 Task: Create Card Training Workshop Performance Review in Board Sales Pipeline Tracking to Workspace Knowledge Management. Create Card Theater Review in Board IT Process Improvement to Workspace Knowledge Management. Create Card Team Building Event Planning in Board Public Relations Media Relations and Pitching to Workspace Knowledge Management
Action: Mouse moved to (42, 343)
Screenshot: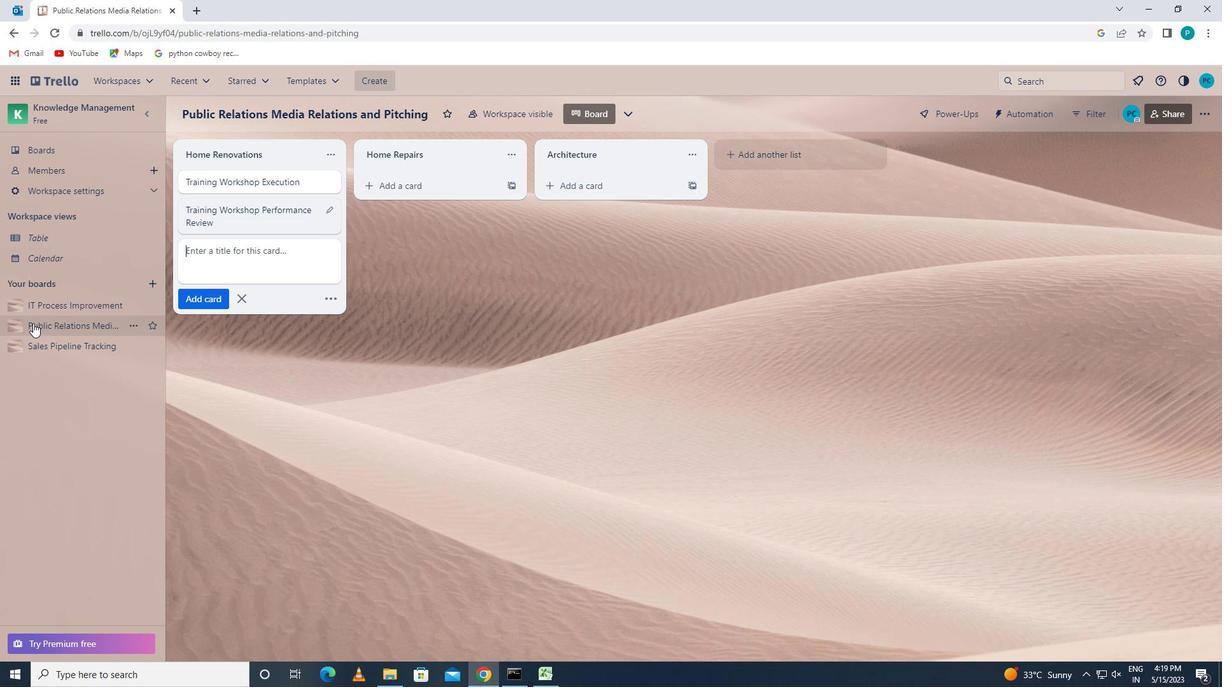 
Action: Mouse pressed left at (42, 343)
Screenshot: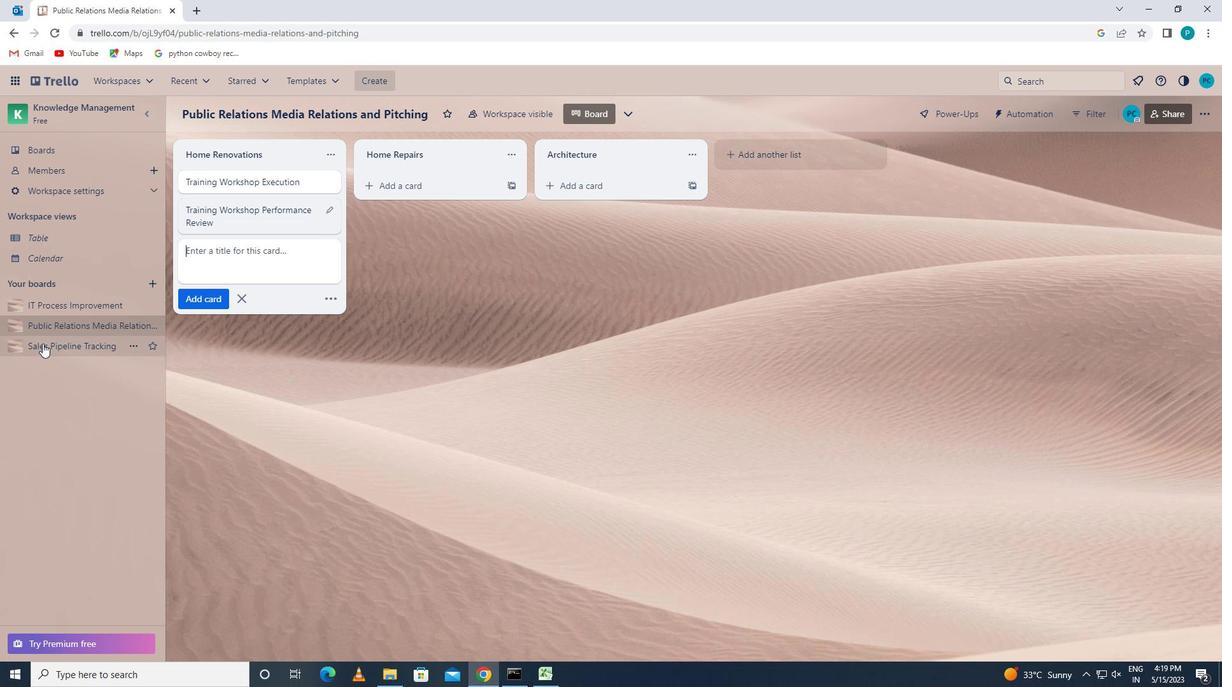 
Action: Mouse moved to (227, 247)
Screenshot: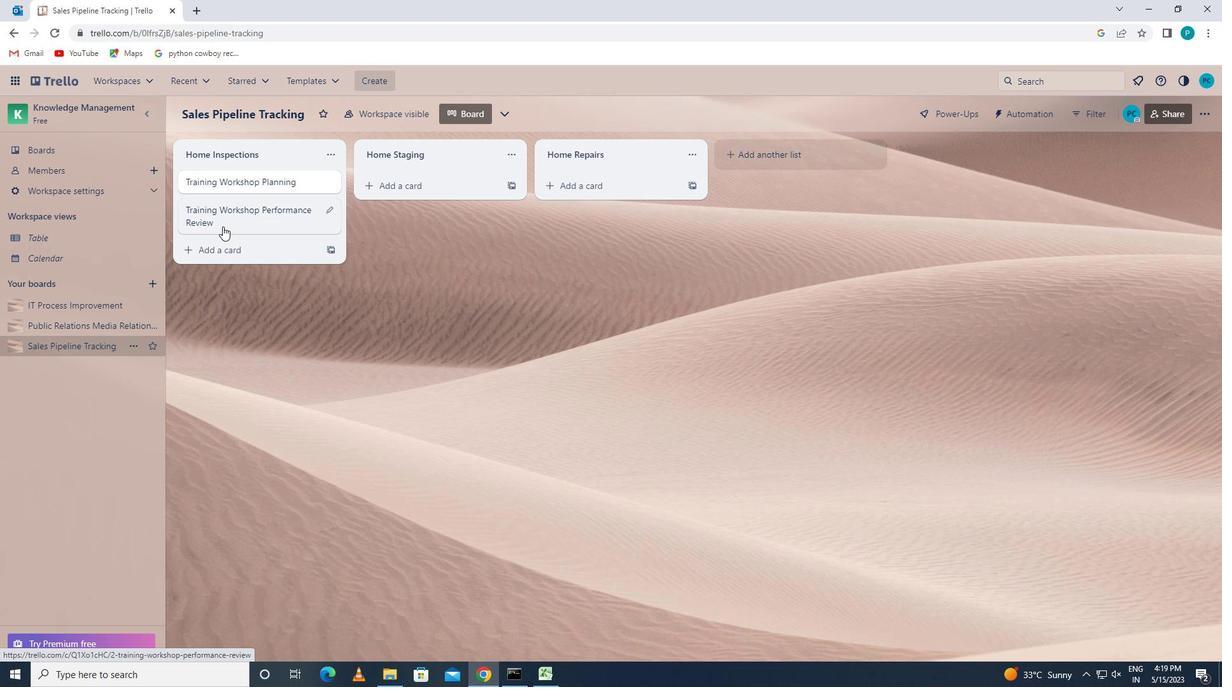 
Action: Mouse pressed left at (227, 247)
Screenshot: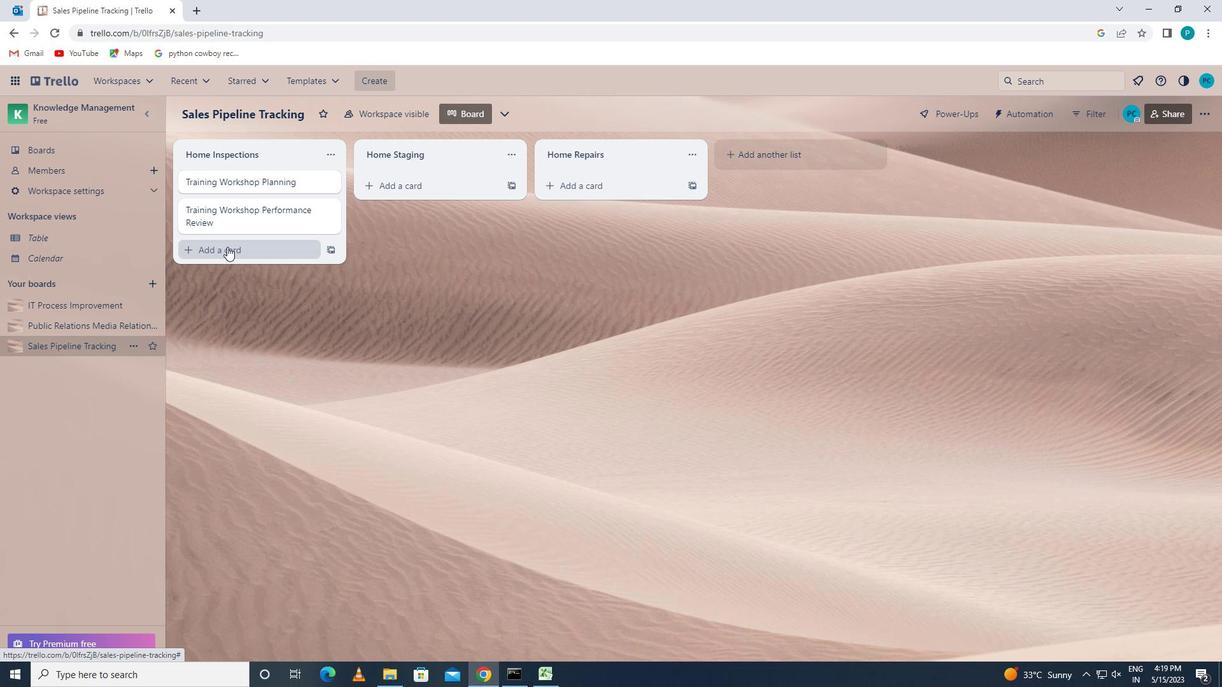 
Action: Key pressed <Key.caps_lock>t<Key.caps_lock>raining<Key.space><Key.caps_lock>w<Key.caps_lock>orkshop<Key.space><Key.caps_lock>p<Key.caps_lock>erformance<Key.space><Key.caps_lock>r<Key.caps_lock>eb<Key.backspace>view
Screenshot: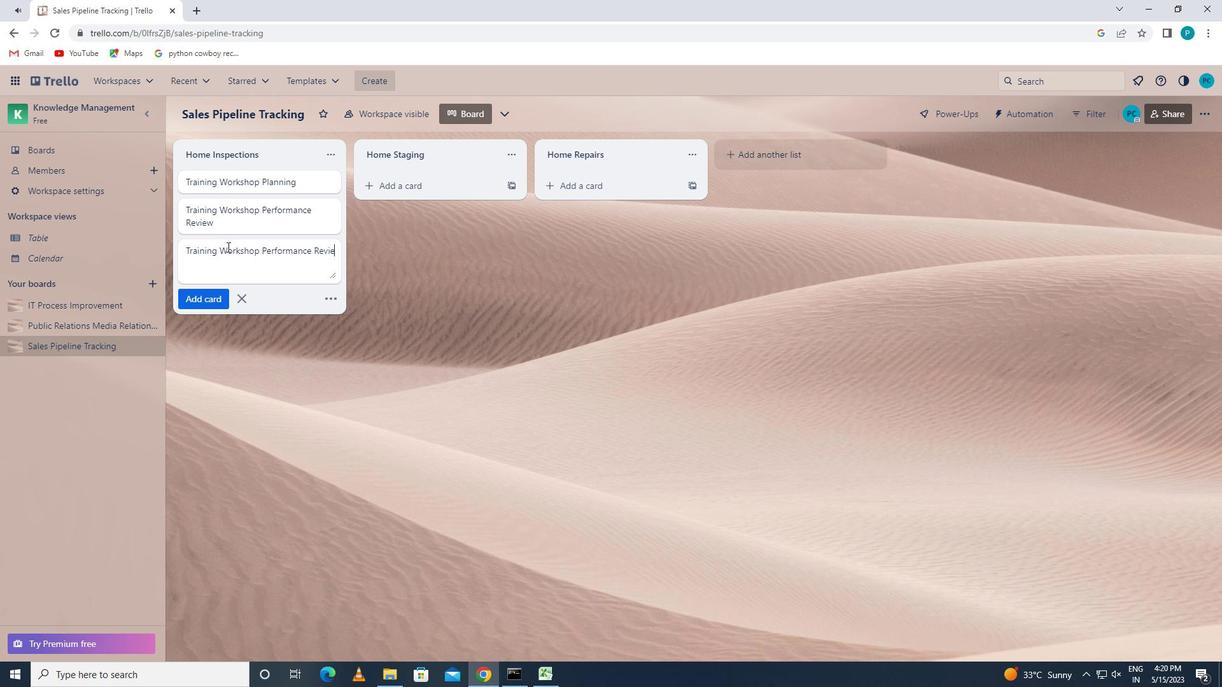 
Action: Mouse moved to (225, 299)
Screenshot: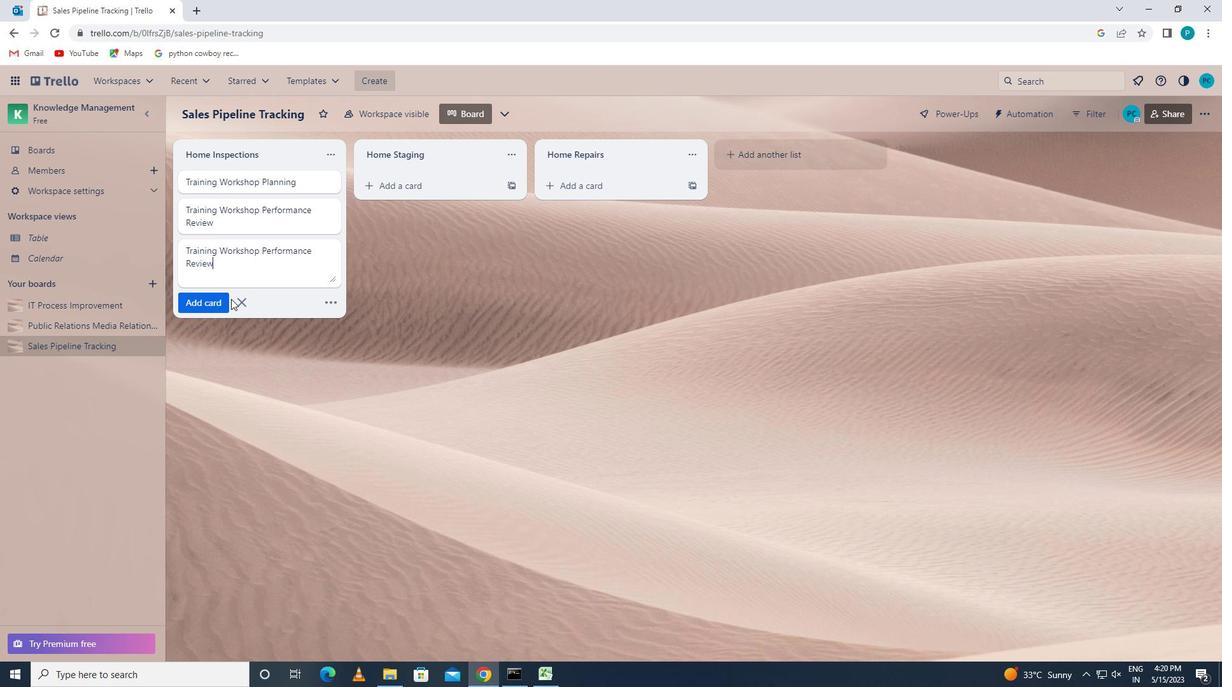 
Action: Mouse pressed left at (225, 299)
Screenshot: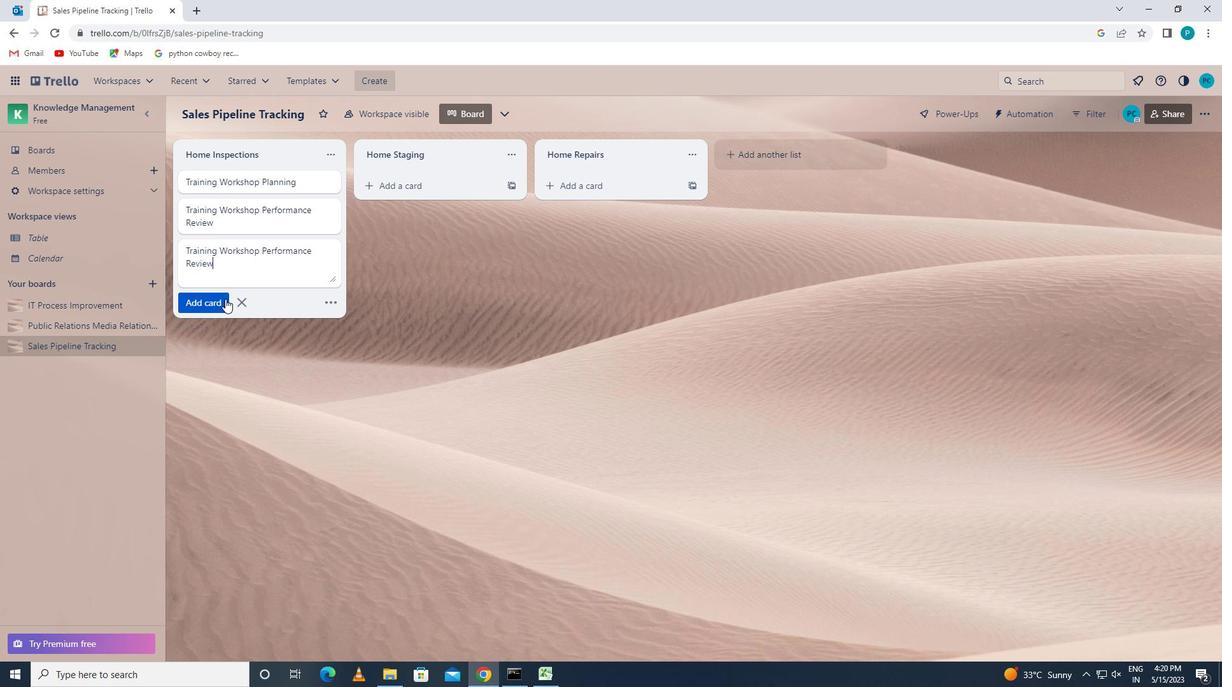 
Action: Mouse moved to (17, 305)
Screenshot: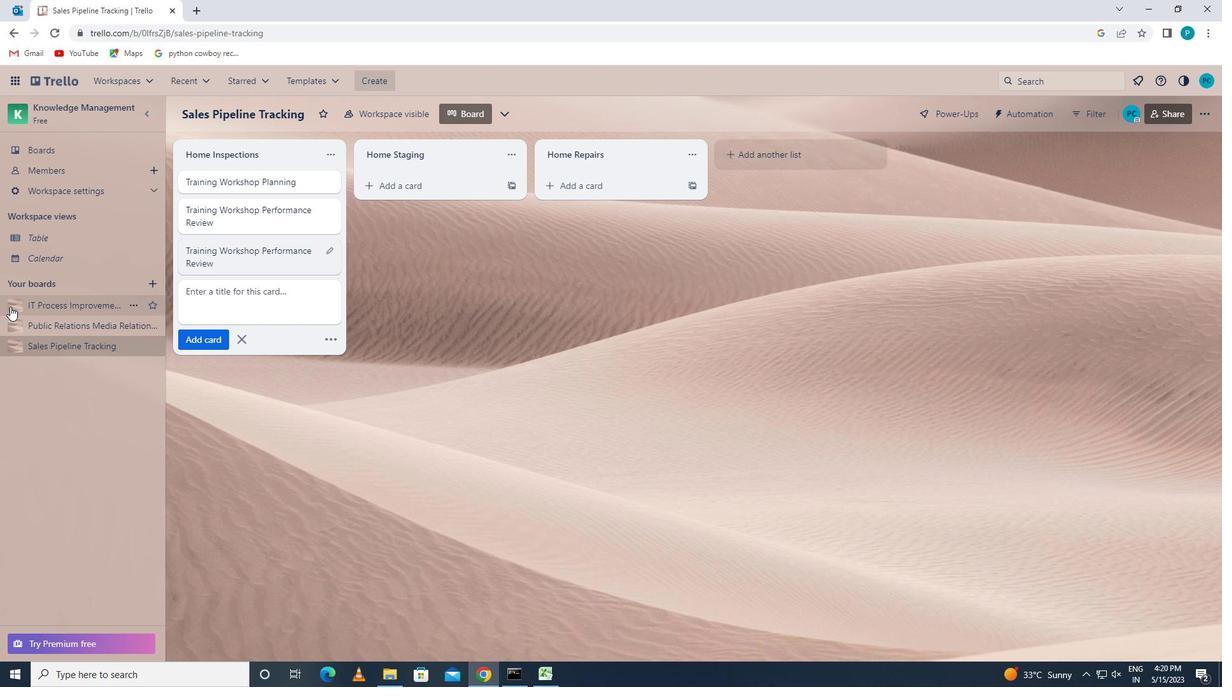 
Action: Mouse pressed left at (17, 305)
Screenshot: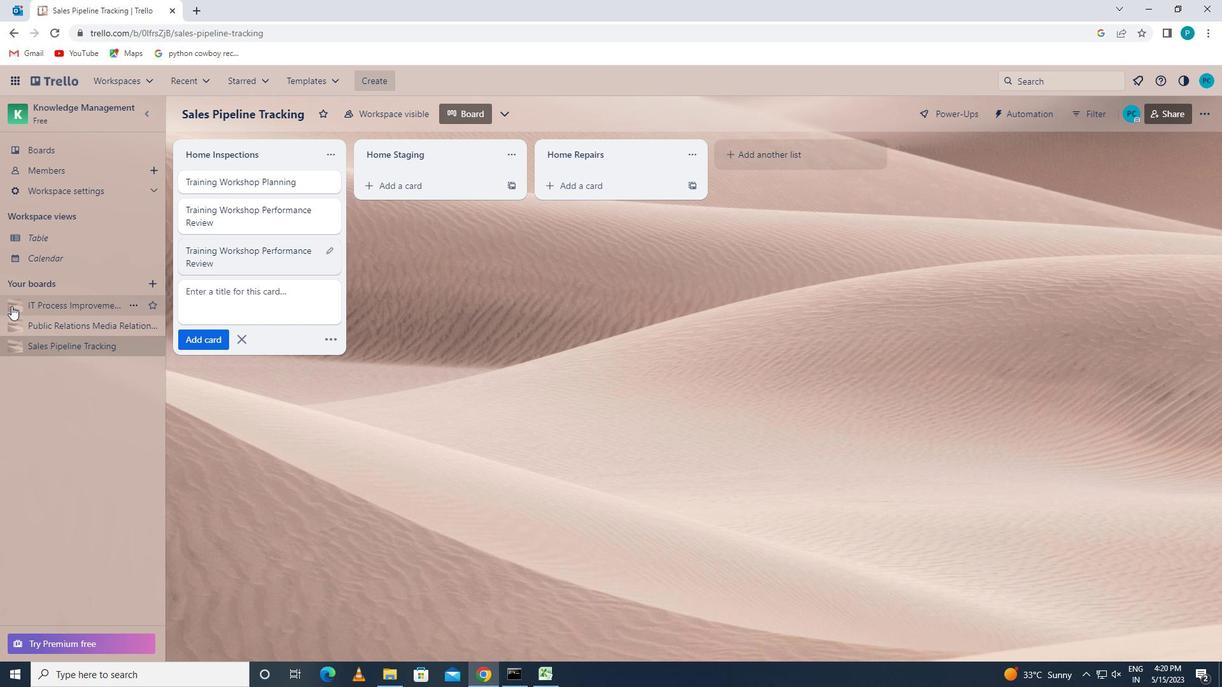 
Action: Mouse moved to (205, 223)
Screenshot: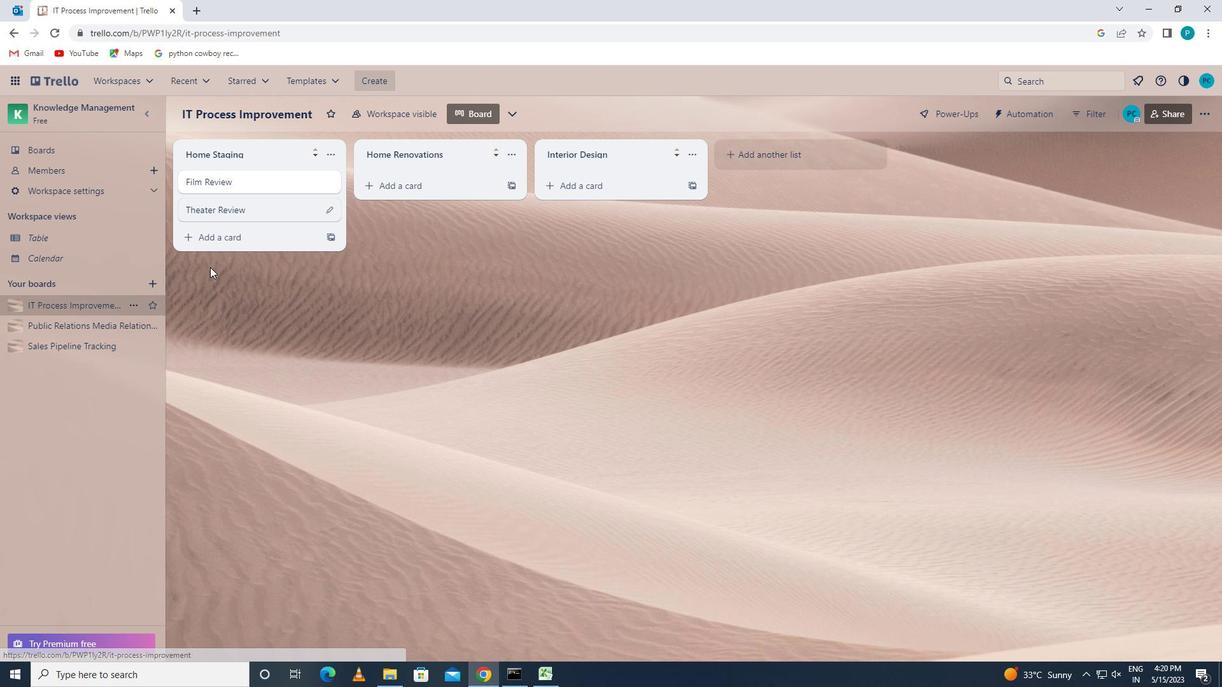 
Action: Mouse pressed left at (205, 223)
Screenshot: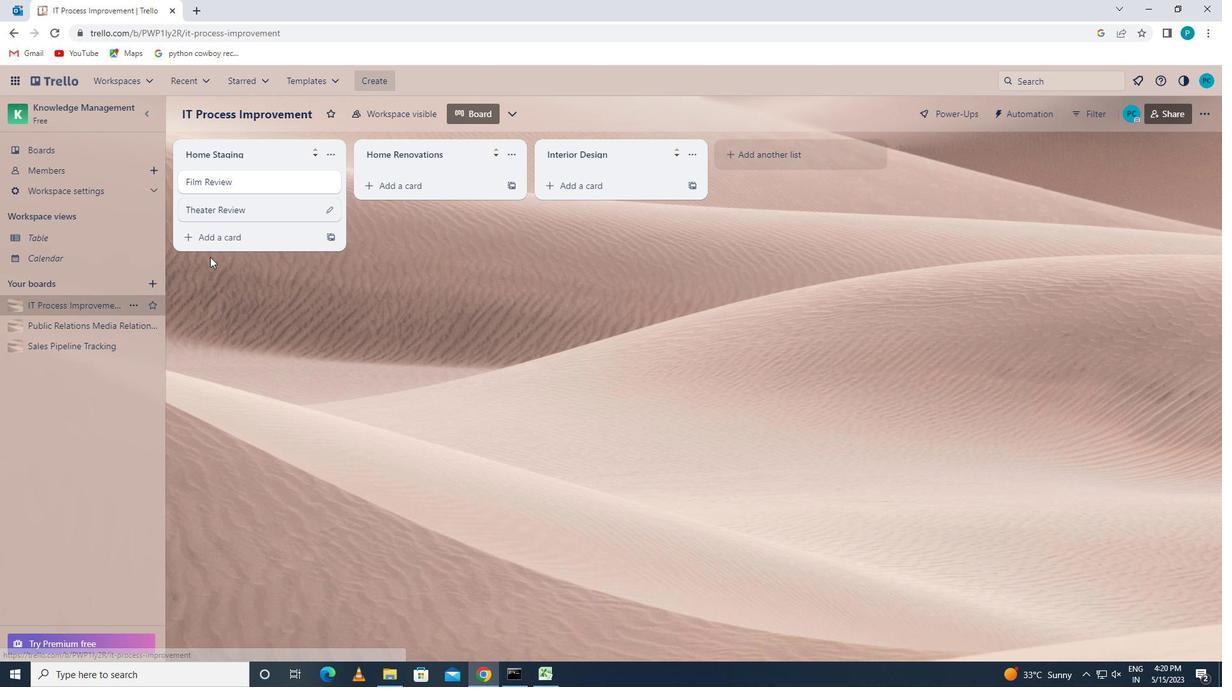 
Action: Mouse moved to (205, 235)
Screenshot: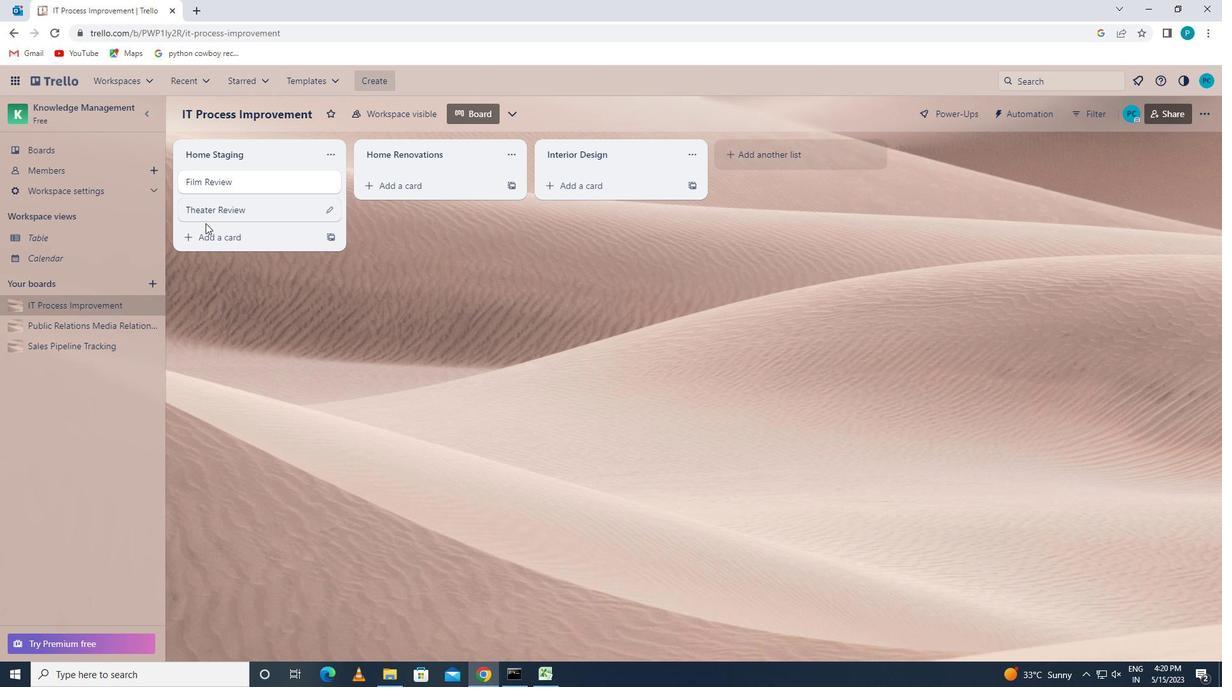 
Action: Mouse pressed left at (205, 235)
Screenshot: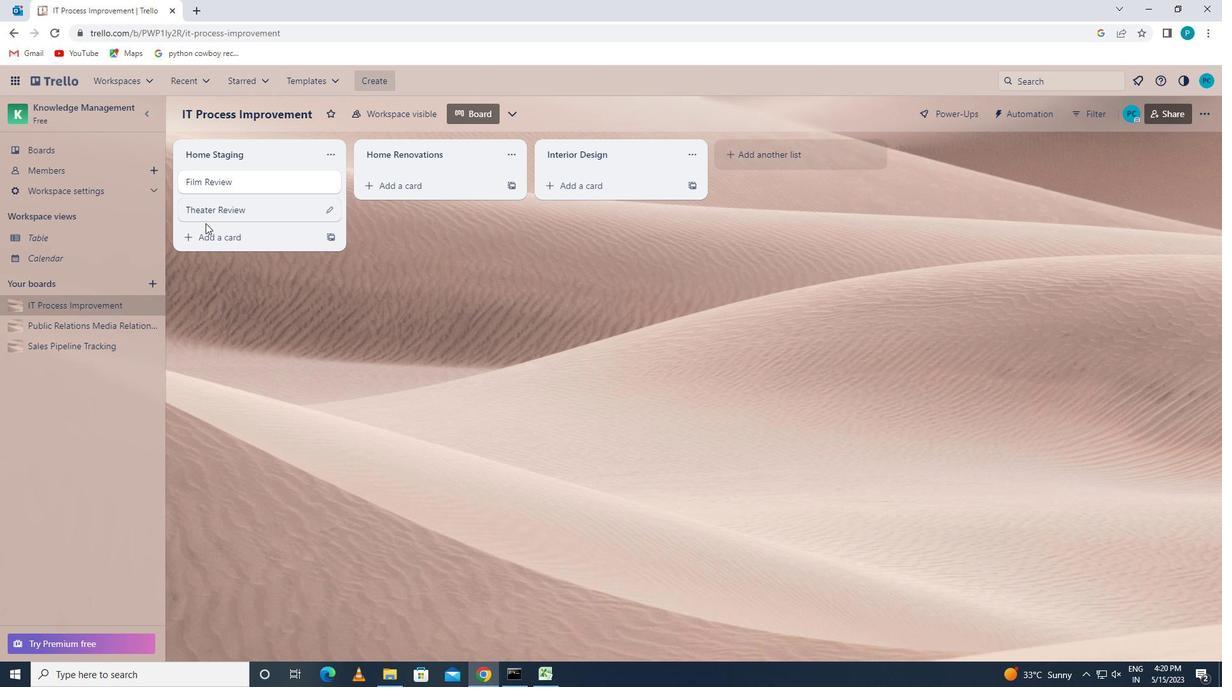 
Action: Mouse moved to (205, 235)
Screenshot: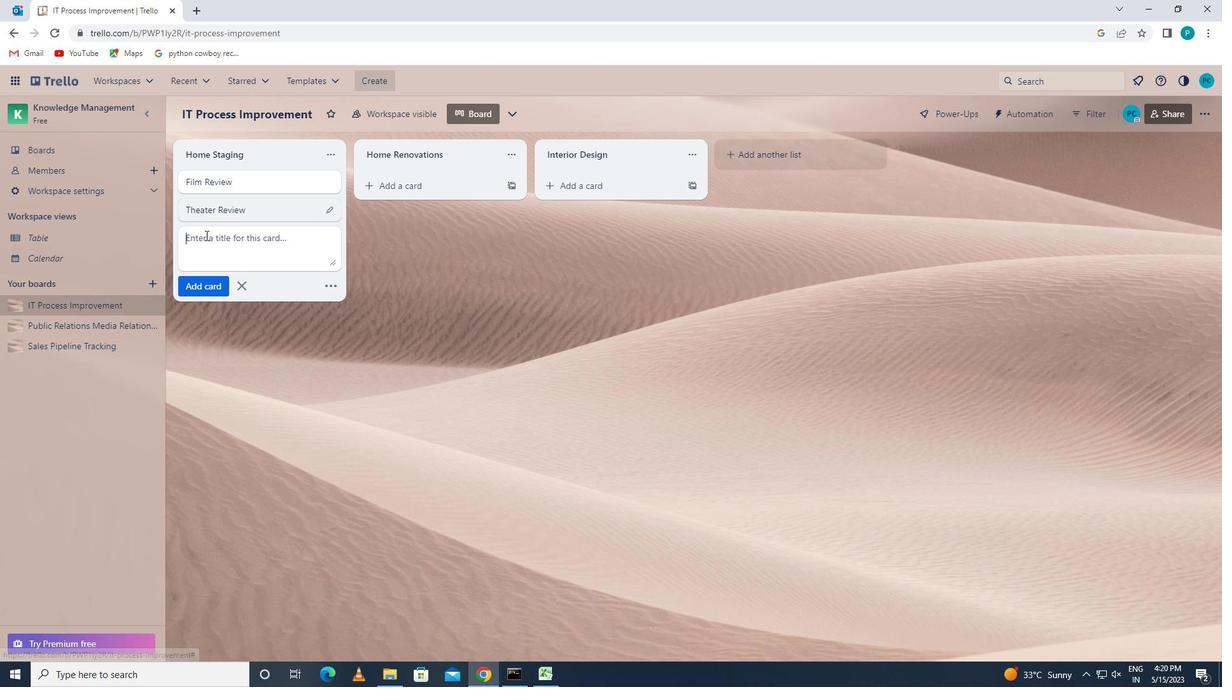 
Action: Key pressed <Key.caps_lock>t<Key.caps_lock>heater<Key.space><Key.caps_lock>r<Key.caps_lock>eview
Screenshot: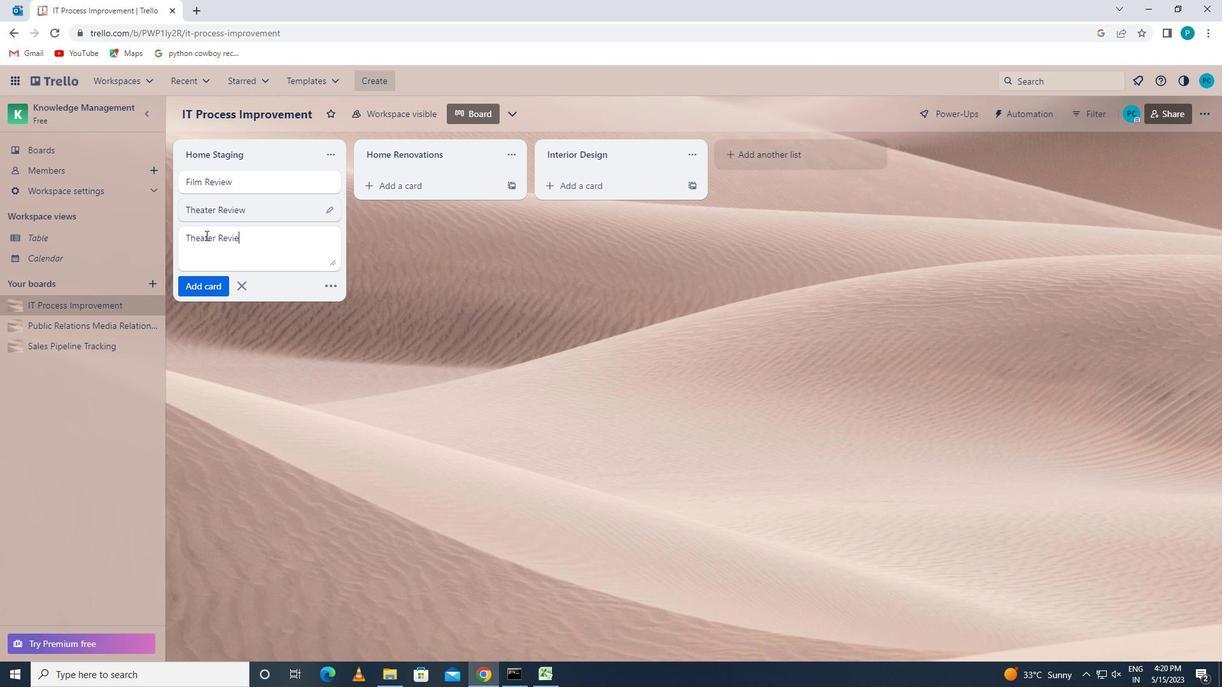 
Action: Mouse moved to (205, 278)
Screenshot: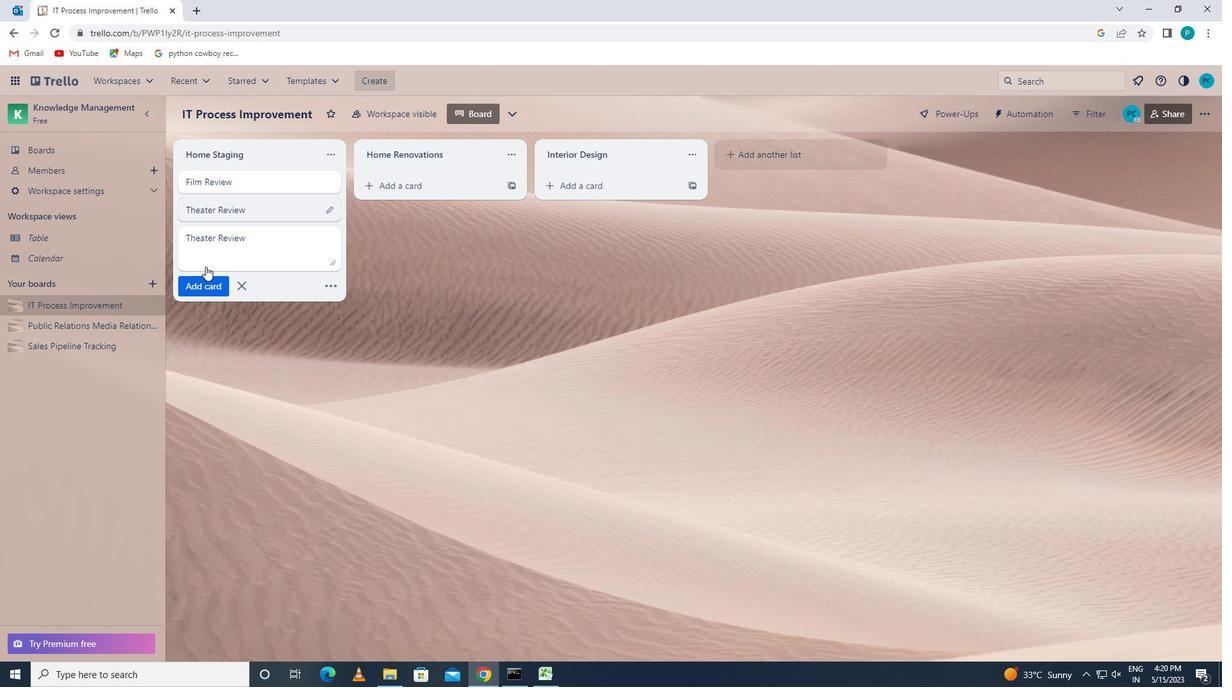 
Action: Mouse pressed left at (205, 278)
Screenshot: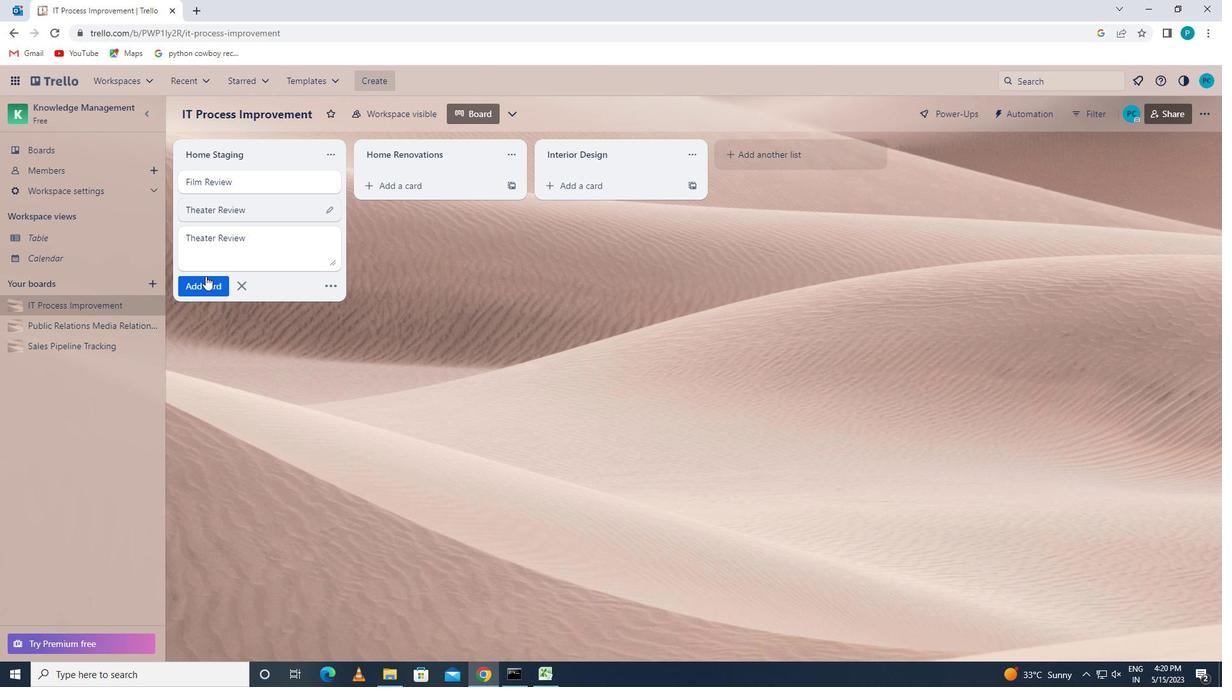 
Action: Mouse moved to (52, 323)
Screenshot: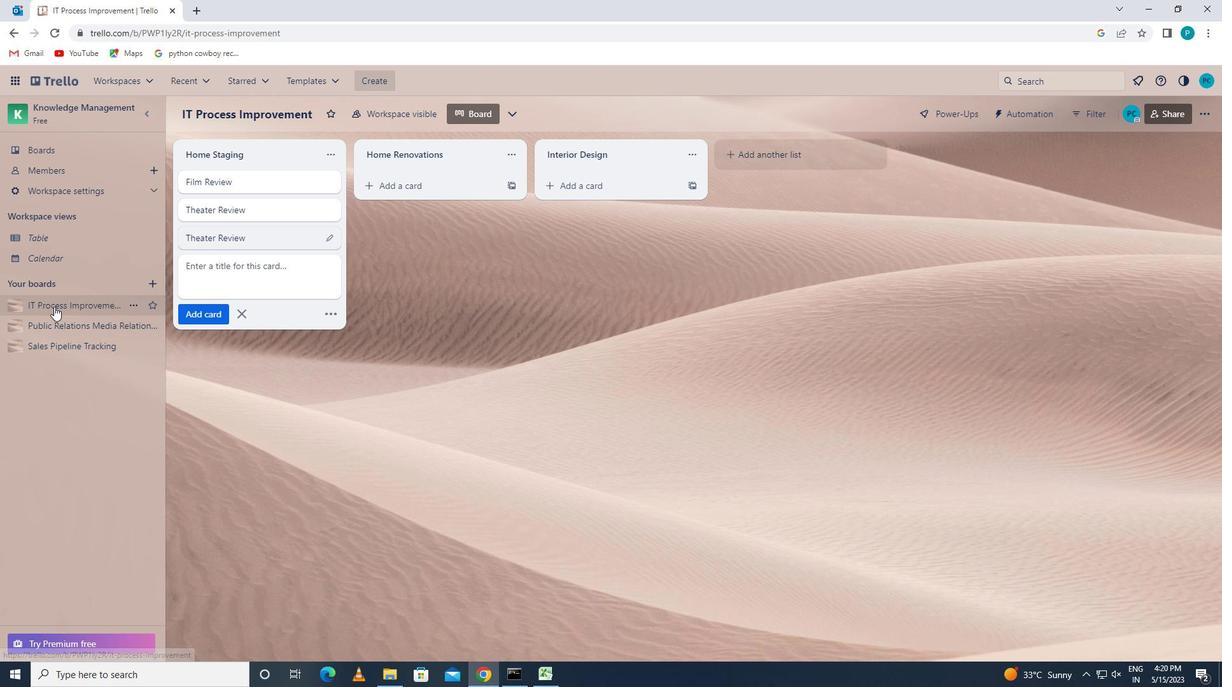
Action: Mouse pressed left at (52, 323)
Screenshot: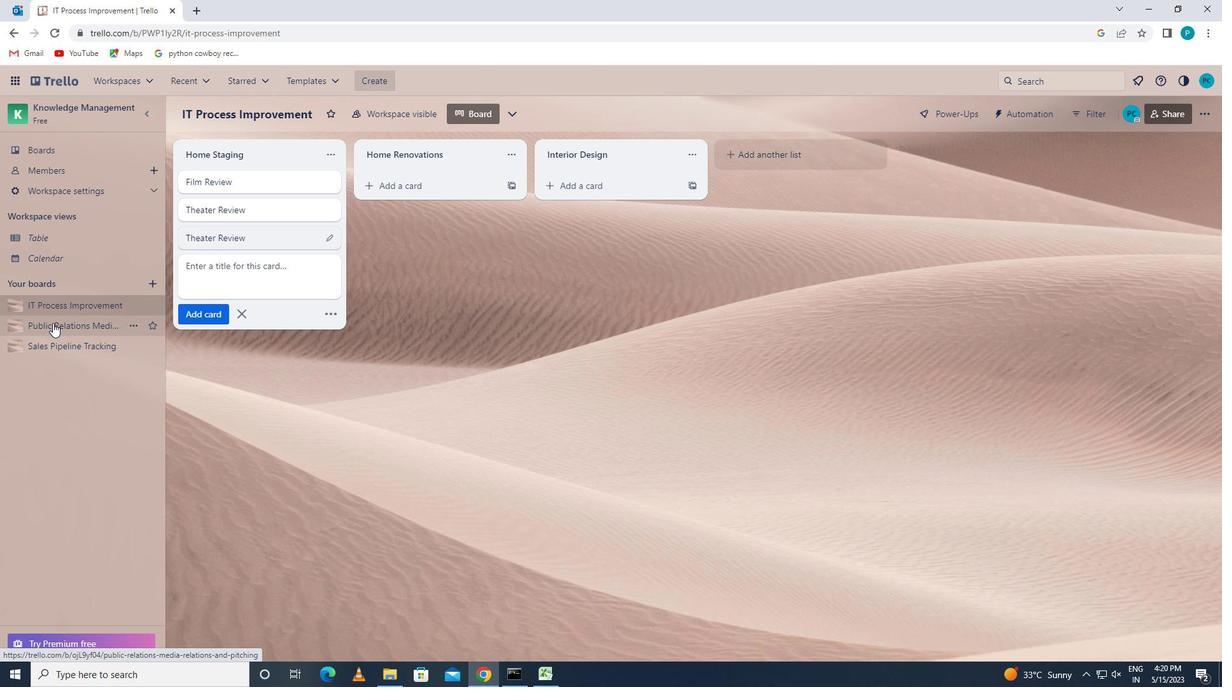 
Action: Mouse moved to (277, 252)
Screenshot: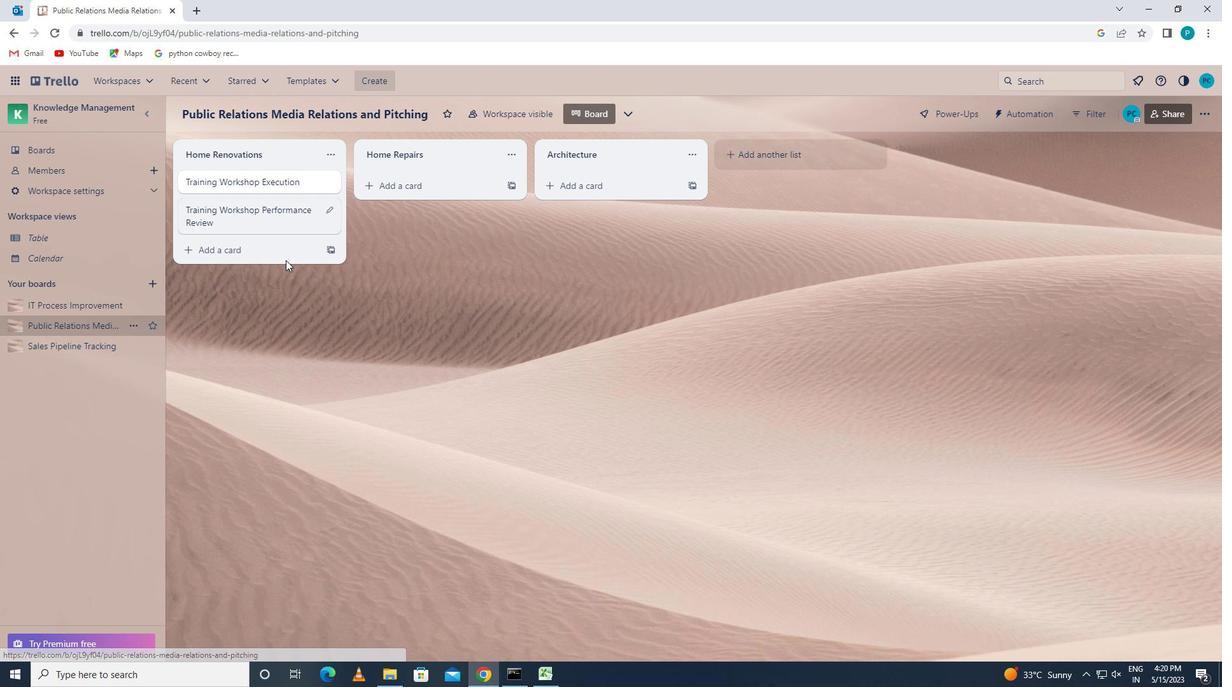 
Action: Mouse pressed left at (277, 252)
Screenshot: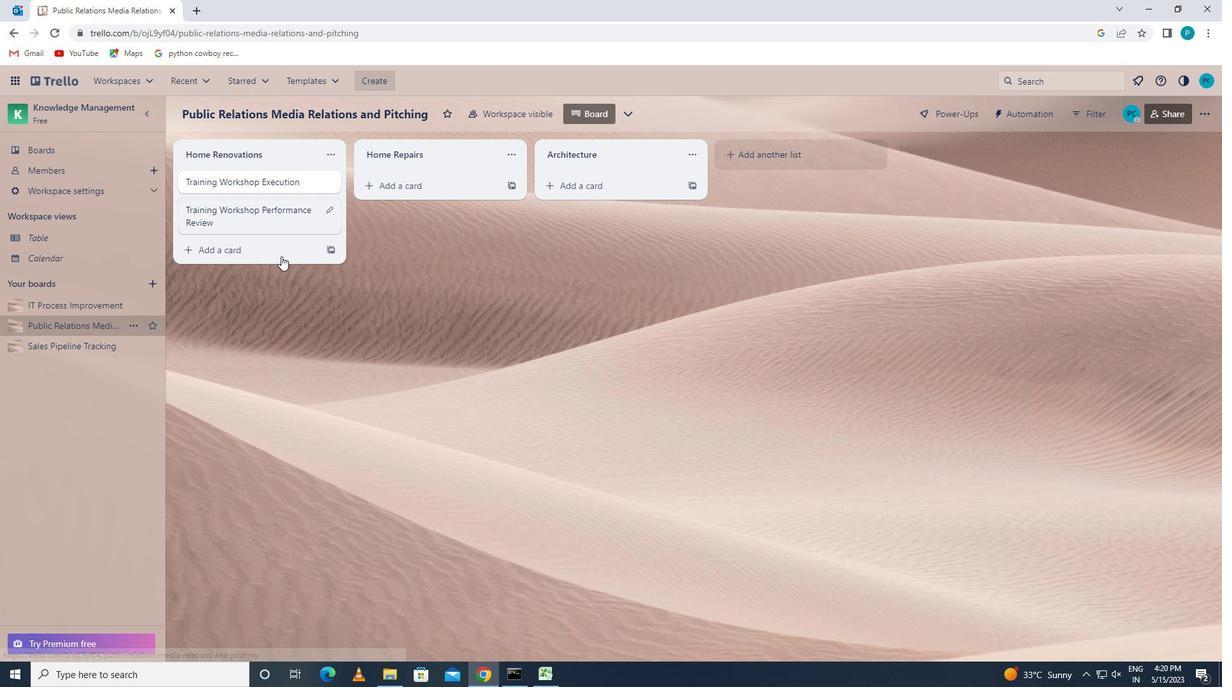 
Action: Mouse moved to (277, 252)
Screenshot: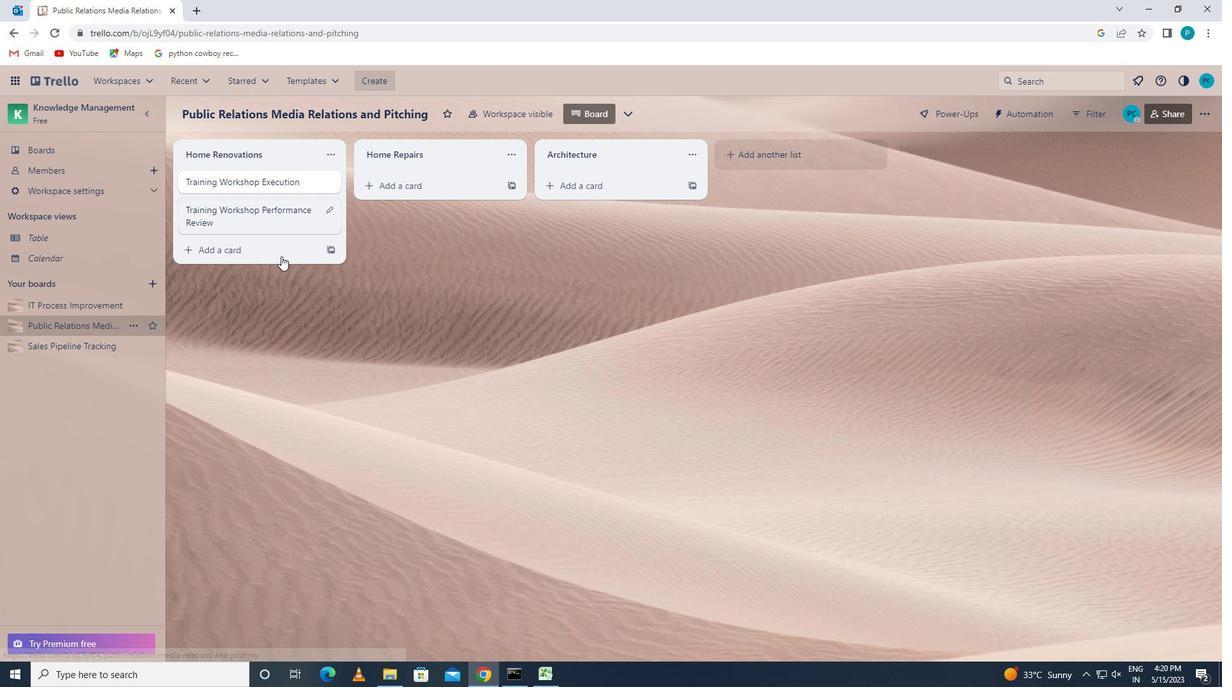 
Action: Key pressed <Key.caps_lock>t<Key.caps_lock>eam<Key.space><Key.caps_lock>b<Key.caps_lock>uilding<Key.space><Key.caps_lock>e<Key.caps_lock>vent<Key.space><Key.caps_lock>p<Key.caps_lock>lanning
Screenshot: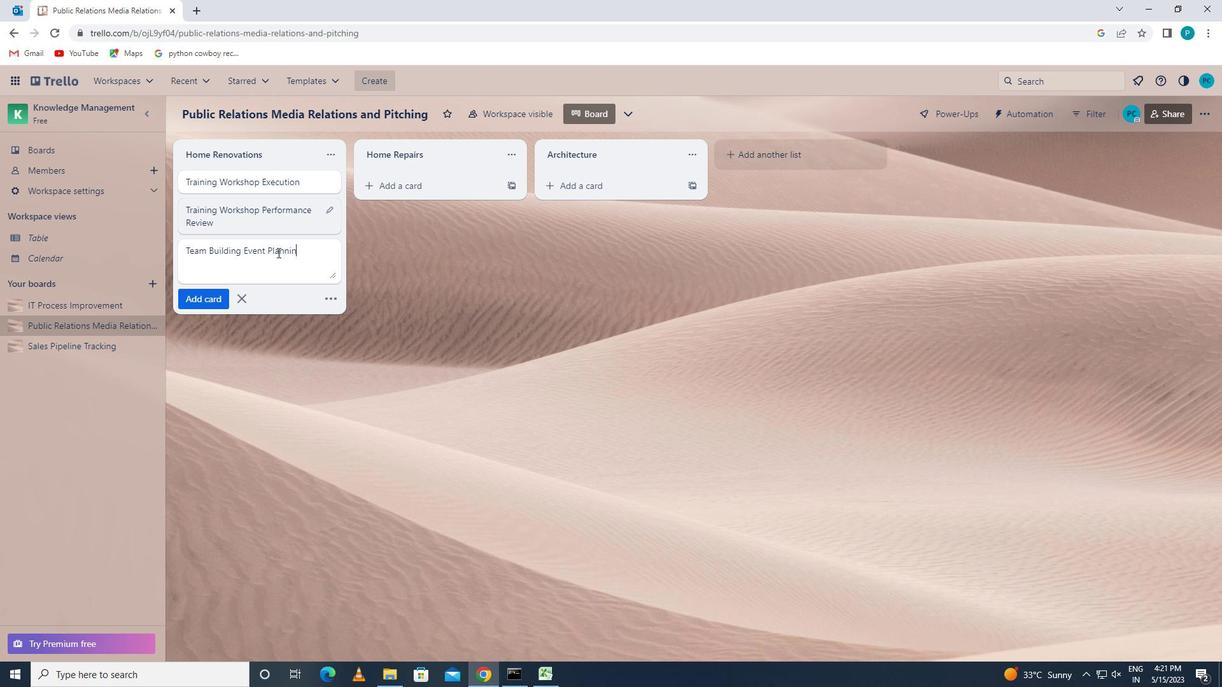 
Action: Mouse moved to (212, 290)
Screenshot: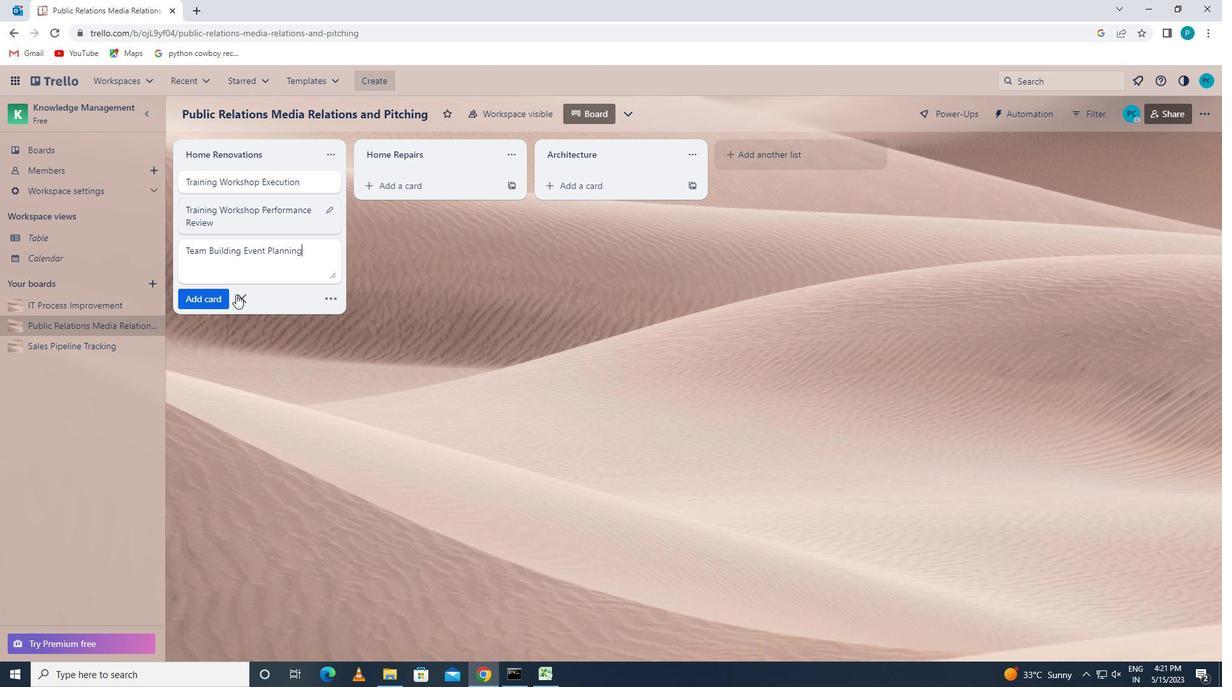 
Action: Mouse pressed left at (212, 290)
Screenshot: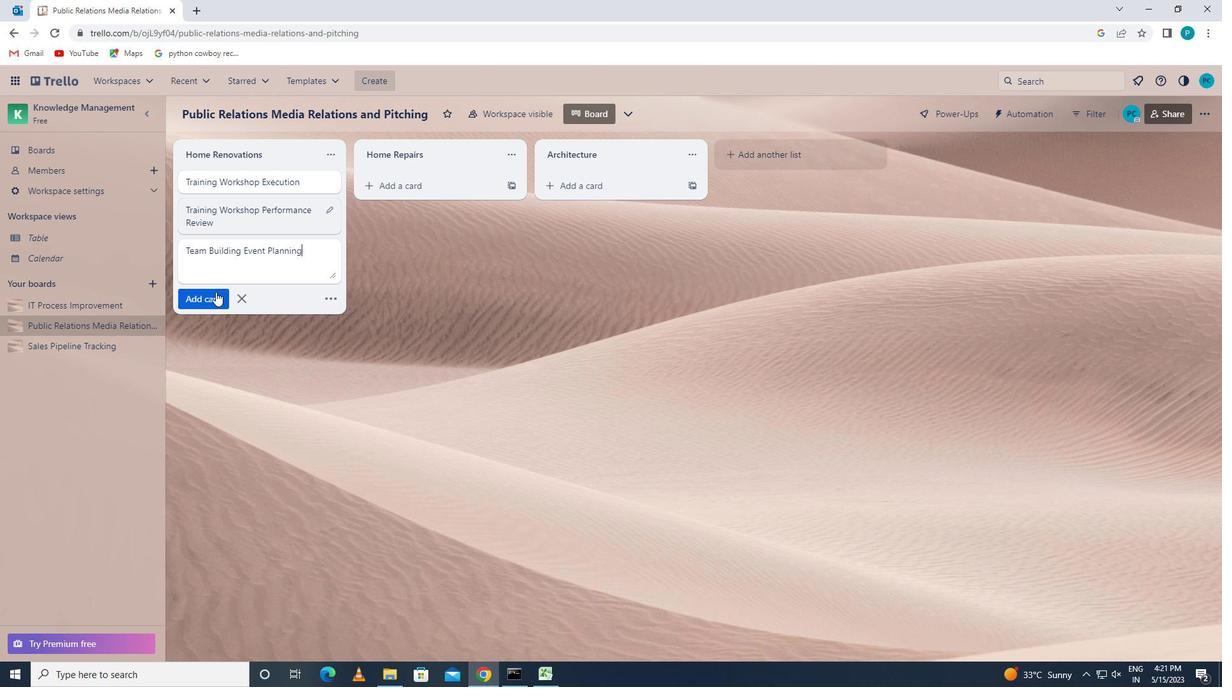 
